 Task: Change Filter to Comic Ink on "Movie D.mp4" and play.
Action: Mouse moved to (655, 255)
Screenshot: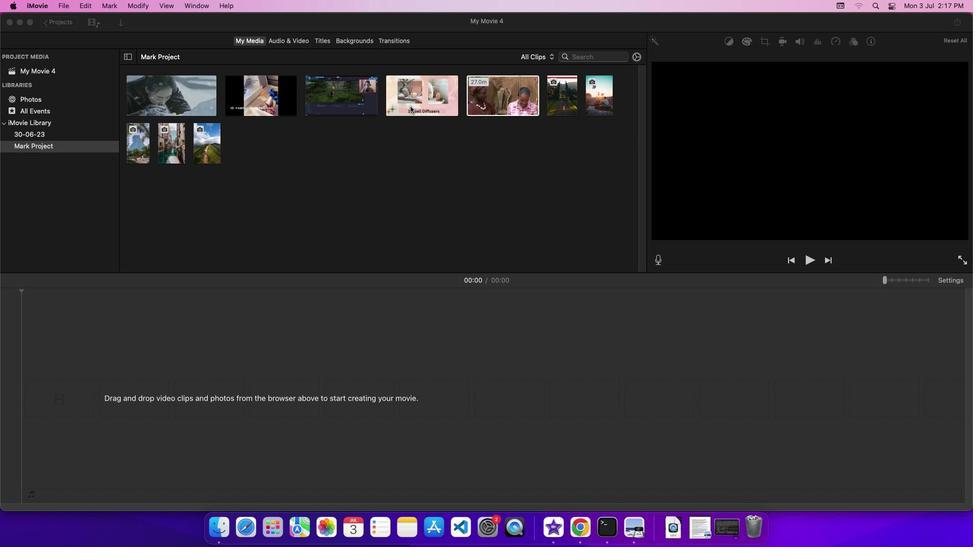 
Action: Mouse pressed left at (655, 255)
Screenshot: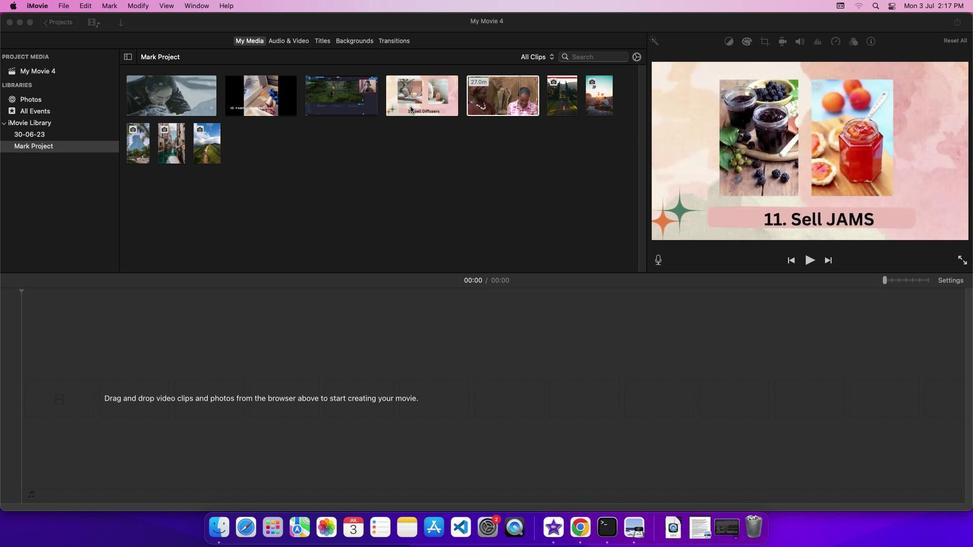 
Action: Mouse moved to (655, 255)
Screenshot: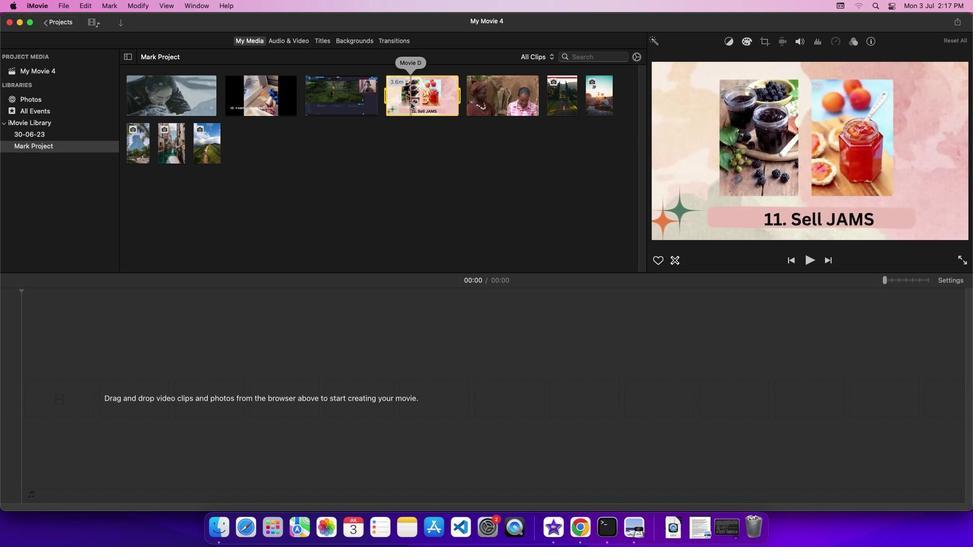 
Action: Mouse pressed left at (655, 255)
Screenshot: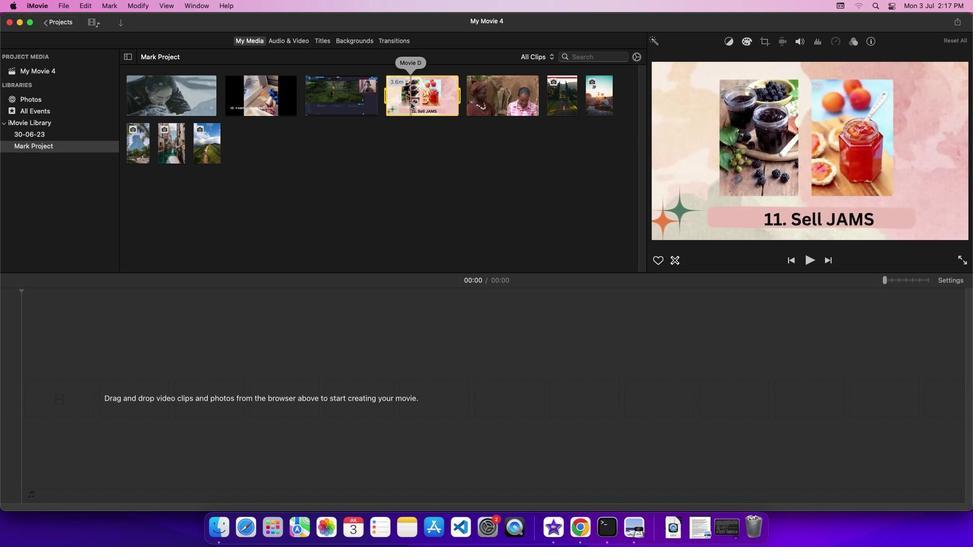 
Action: Mouse moved to (655, 255)
Screenshot: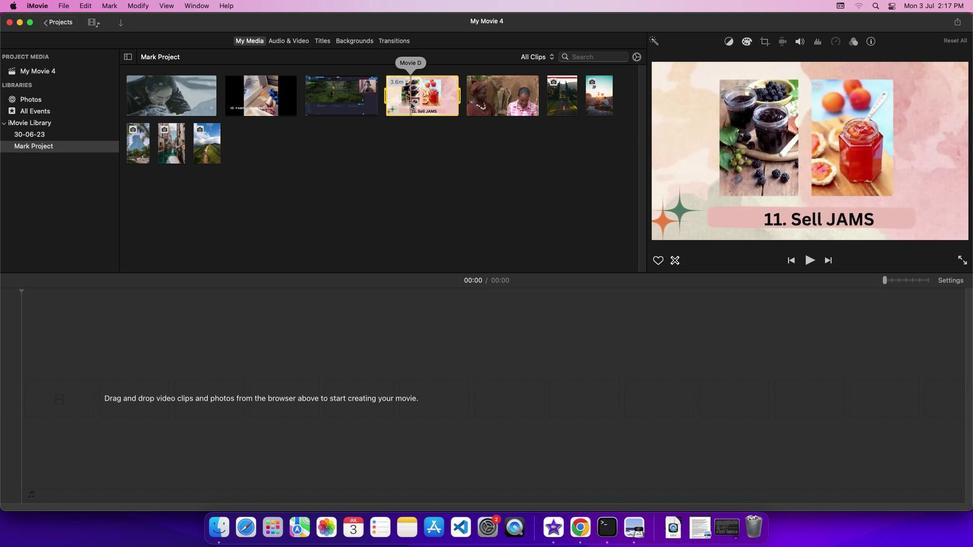 
Action: Mouse pressed left at (655, 255)
Screenshot: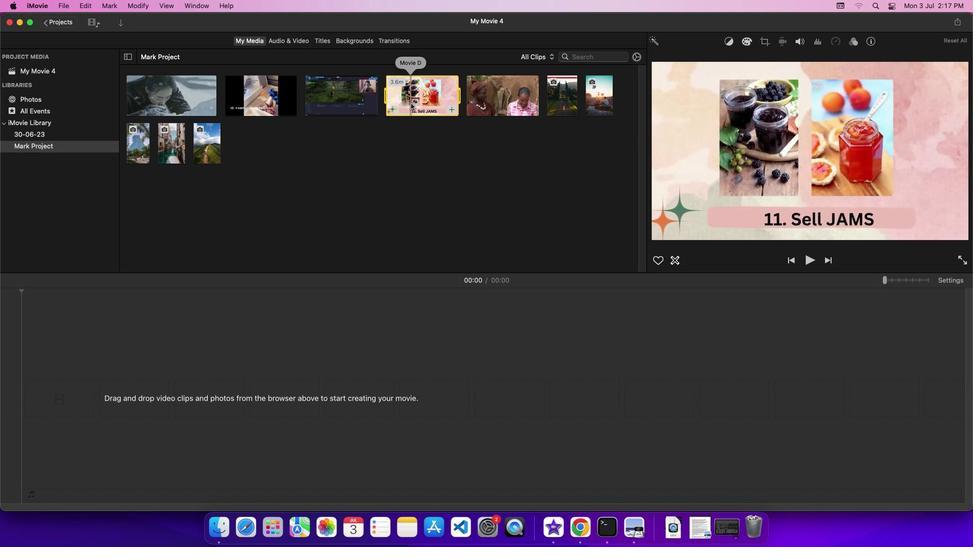
Action: Mouse moved to (655, 255)
Screenshot: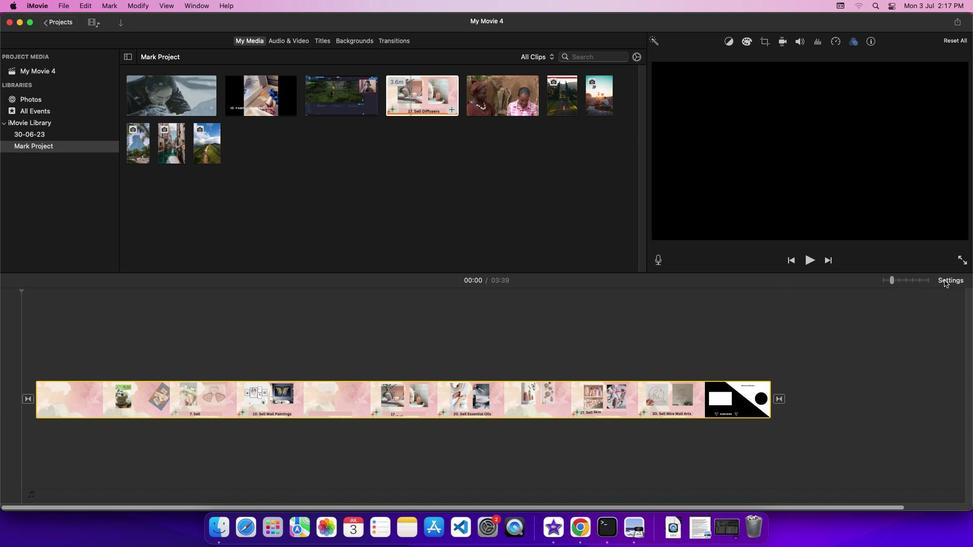
Action: Mouse pressed left at (655, 255)
Screenshot: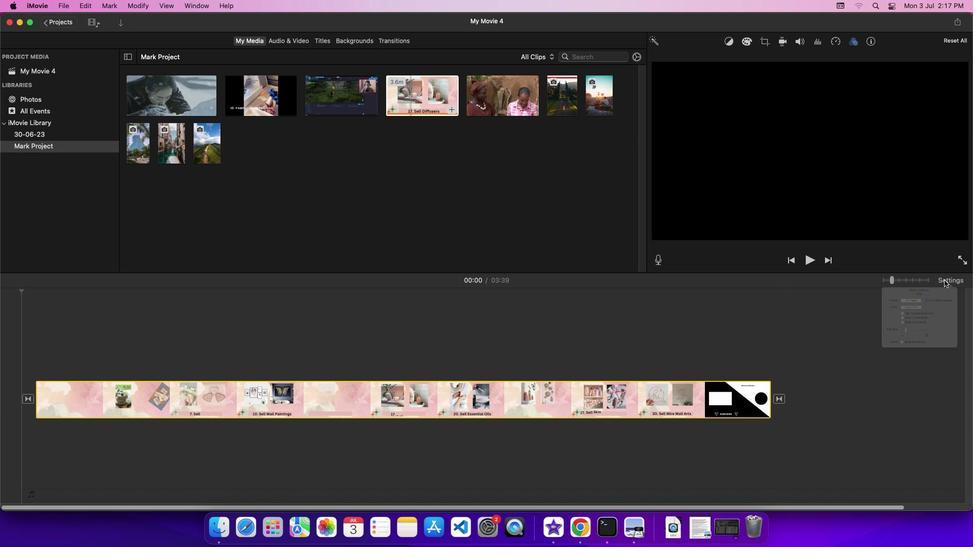 
Action: Mouse moved to (655, 255)
Screenshot: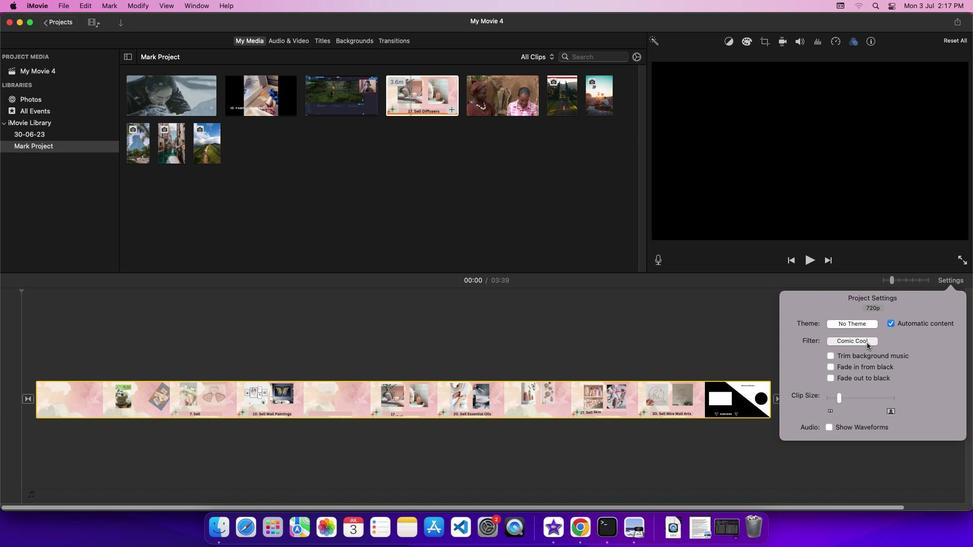 
Action: Mouse pressed left at (655, 255)
Screenshot: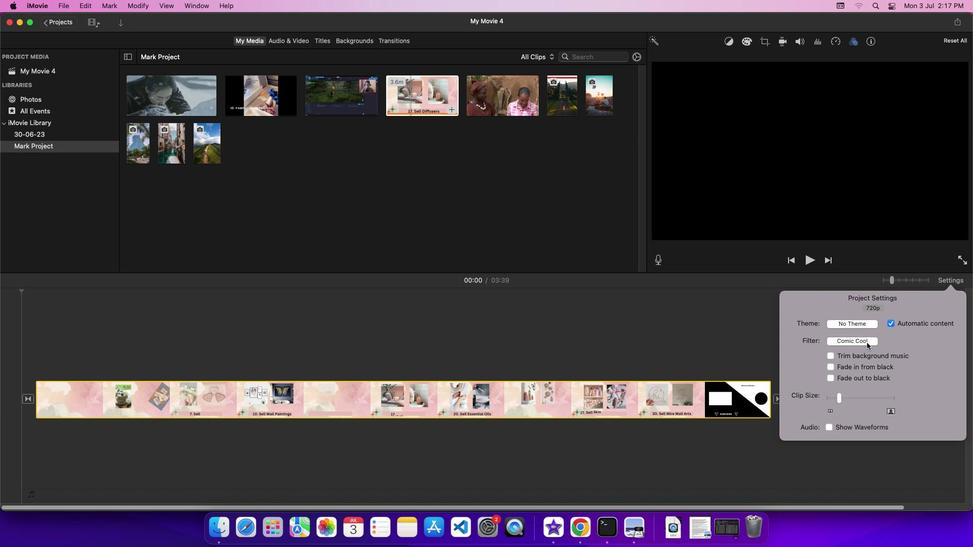 
Action: Mouse moved to (655, 255)
Screenshot: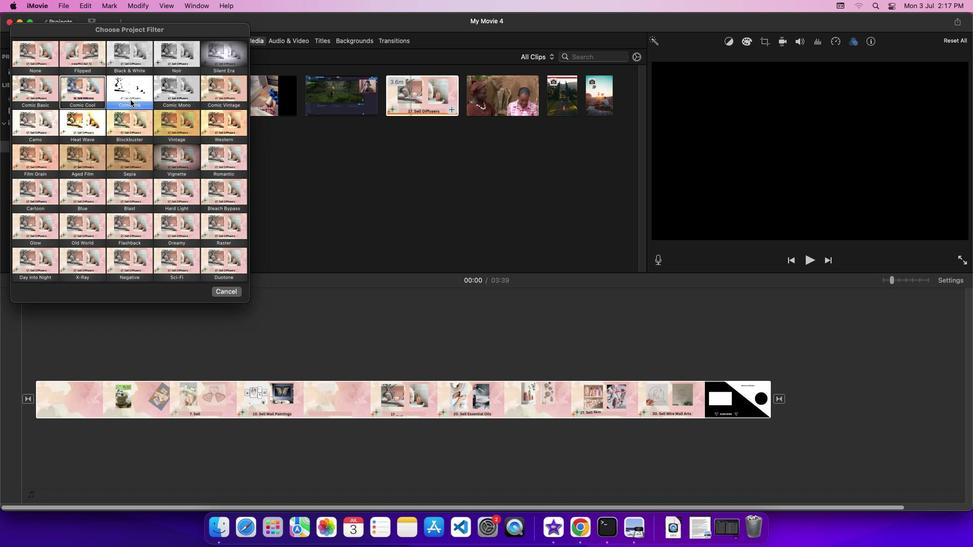 
Action: Mouse pressed left at (655, 255)
Screenshot: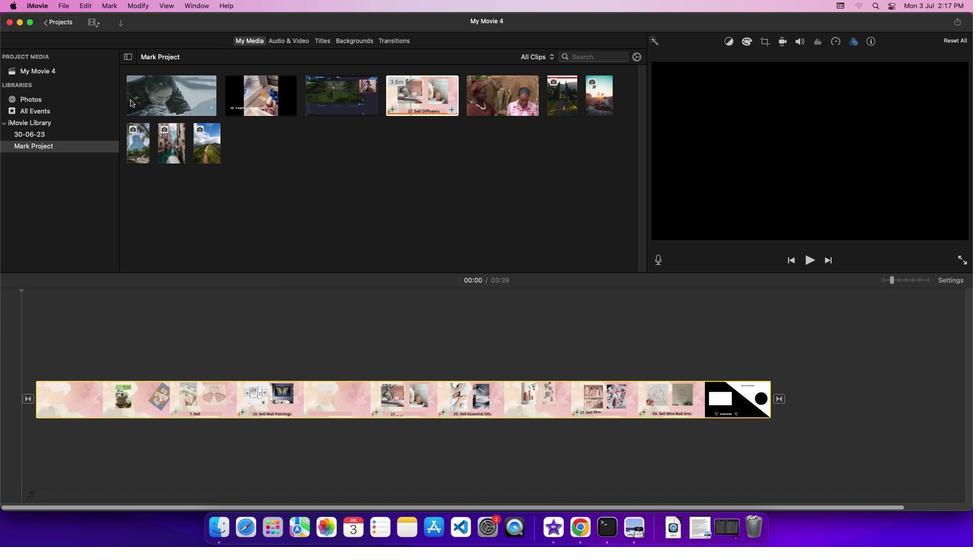 
Action: Mouse moved to (655, 255)
Screenshot: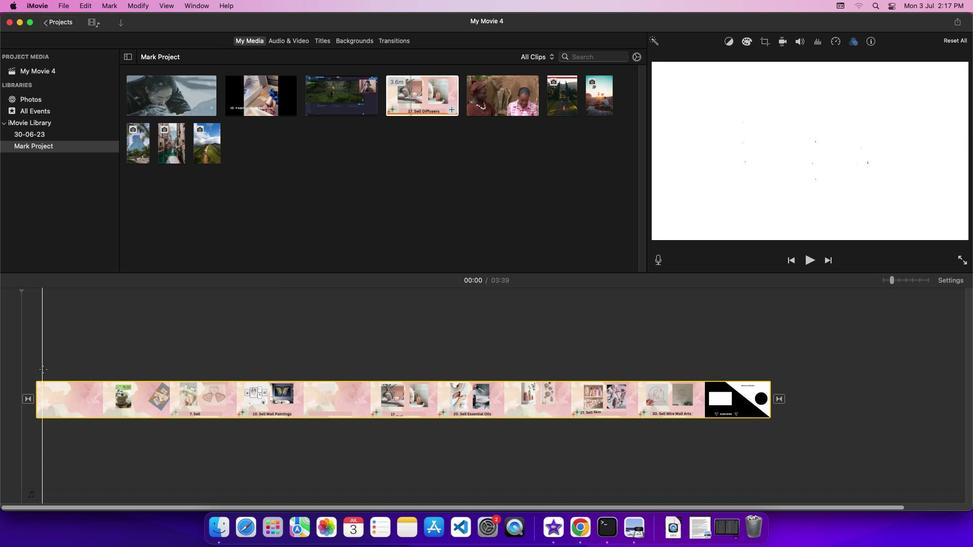 
Action: Mouse pressed left at (655, 255)
Screenshot: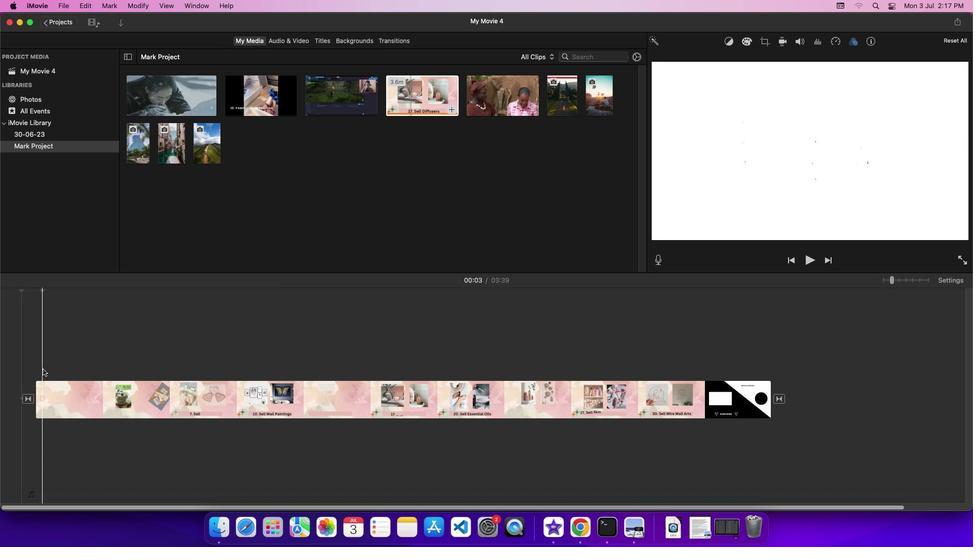 
Action: Mouse moved to (655, 255)
Screenshot: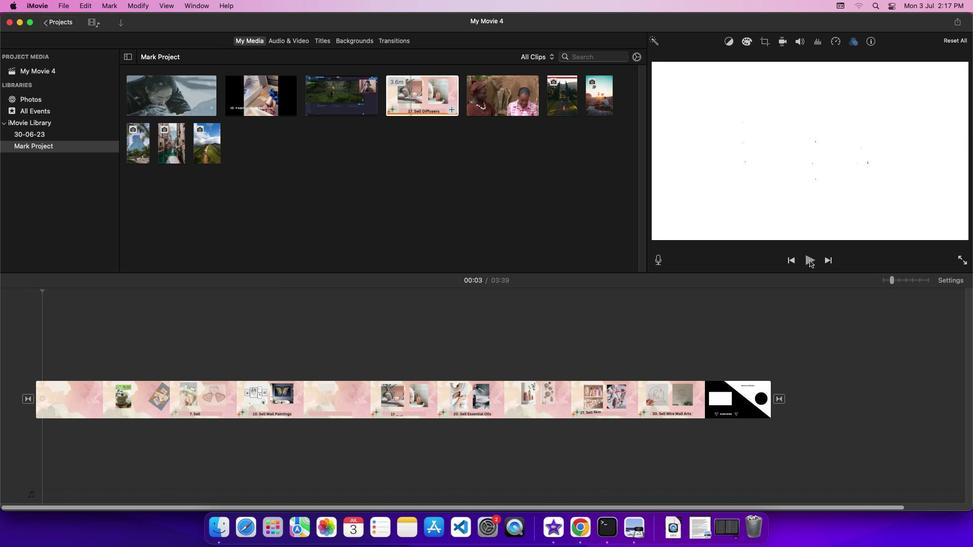 
Action: Mouse pressed left at (655, 255)
Screenshot: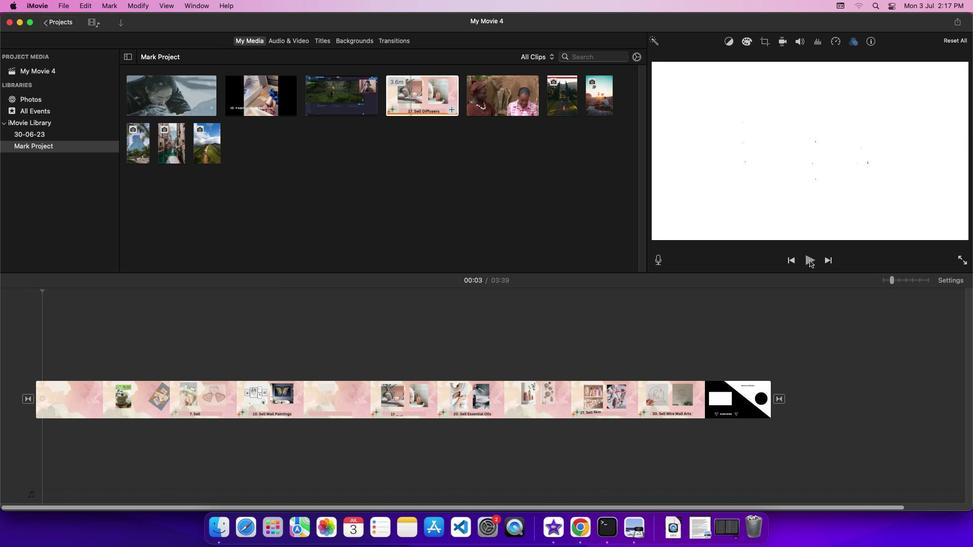 
Action: Mouse moved to (655, 255)
Screenshot: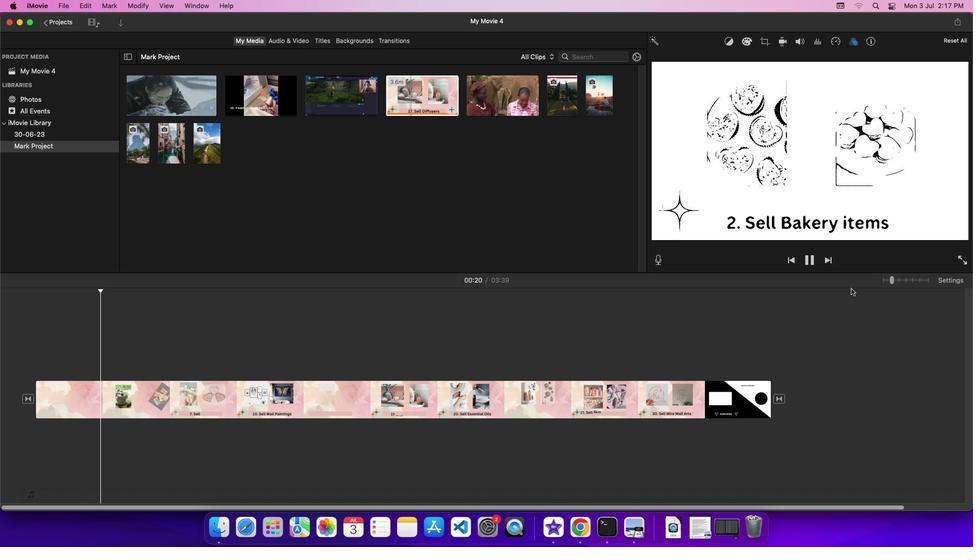 
